 Task: Create List Brand Advocacy in Board Product Launch Strategies to Workspace Domain Name Registrars. Create List Brand Positioning Statement in Board Brand Reputation Management and Repair to Workspace Domain Name Registrars. Create List Brand Differentiation in Board Email Marketing Newsletter Strategy and Execution to Workspace Domain Name Registrars
Action: Mouse moved to (45, 378)
Screenshot: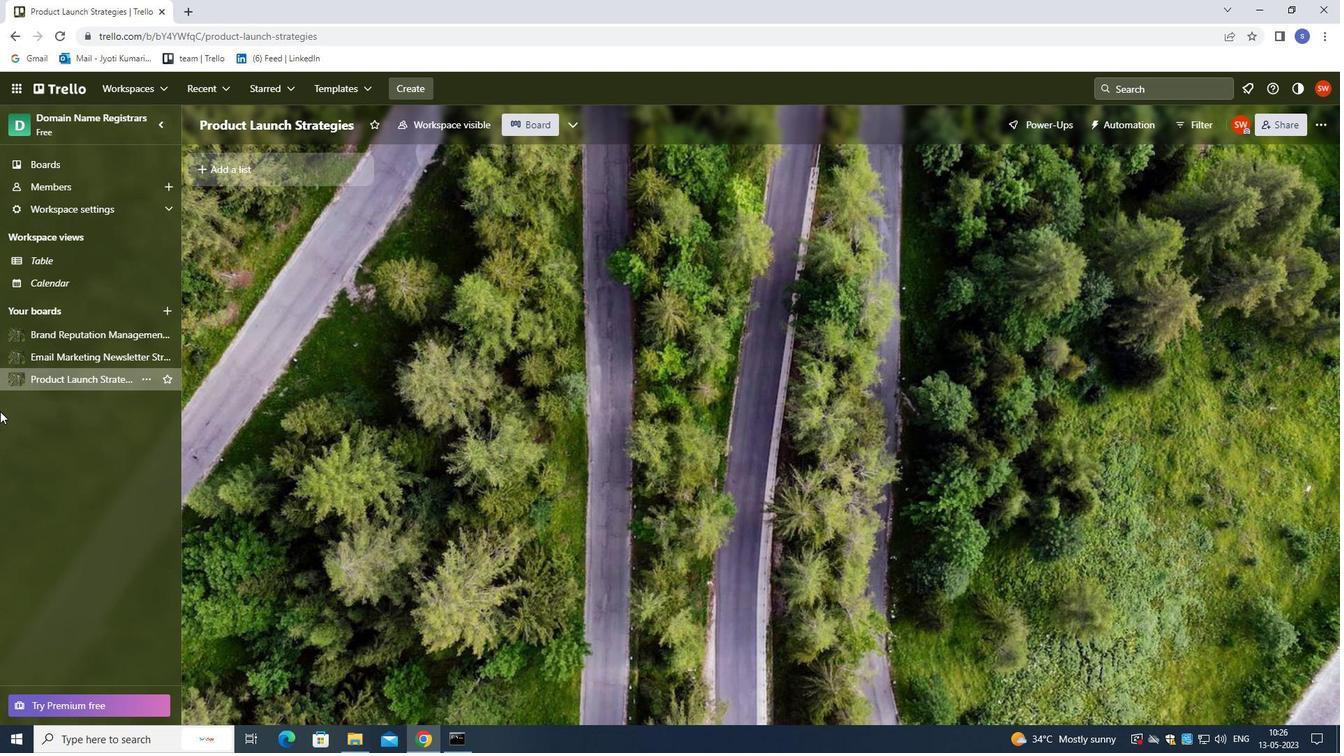 
Action: Mouse pressed left at (45, 378)
Screenshot: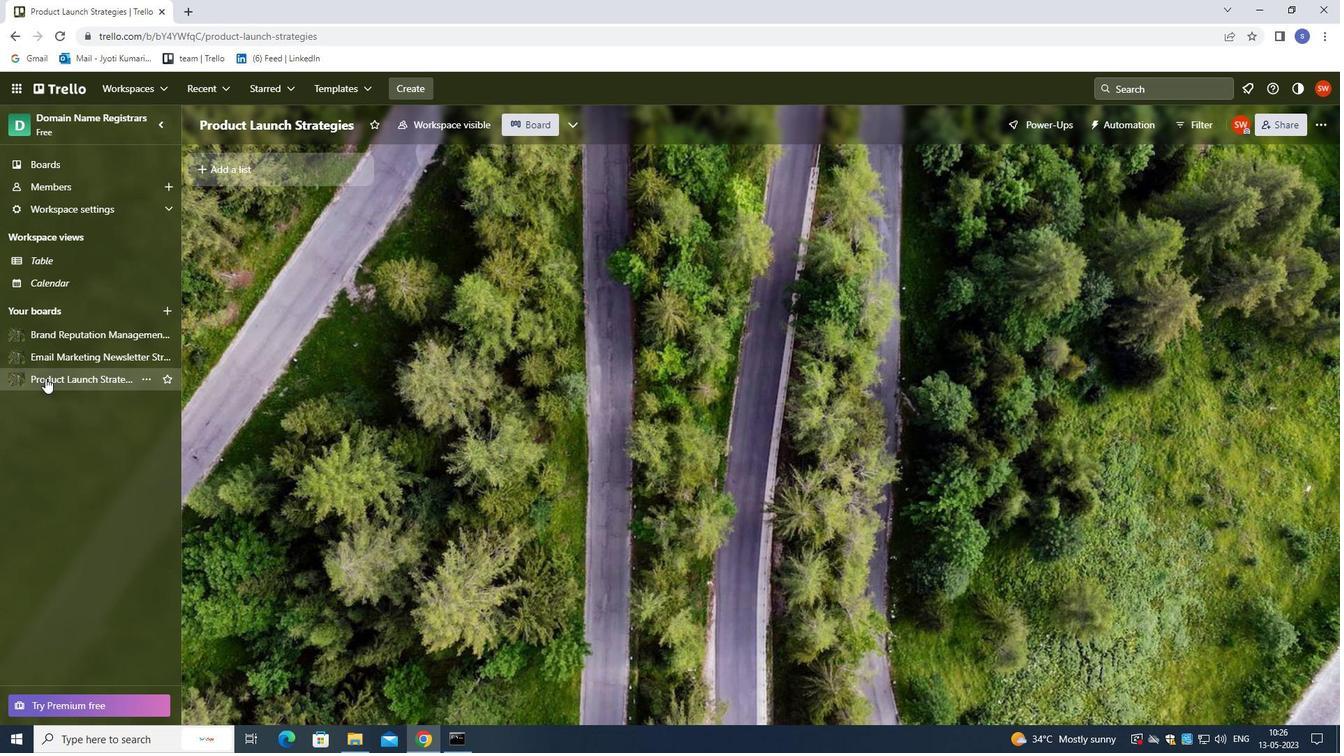 
Action: Mouse moved to (224, 161)
Screenshot: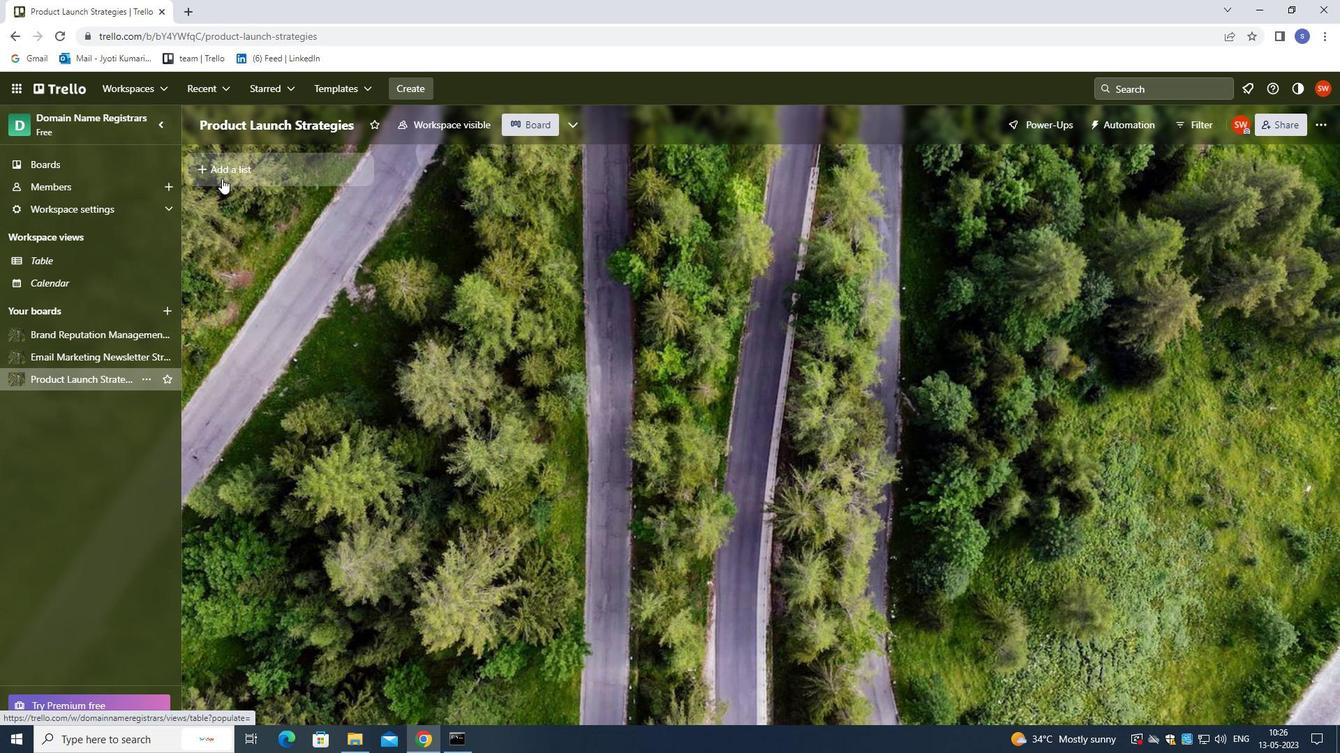 
Action: Mouse pressed left at (224, 161)
Screenshot: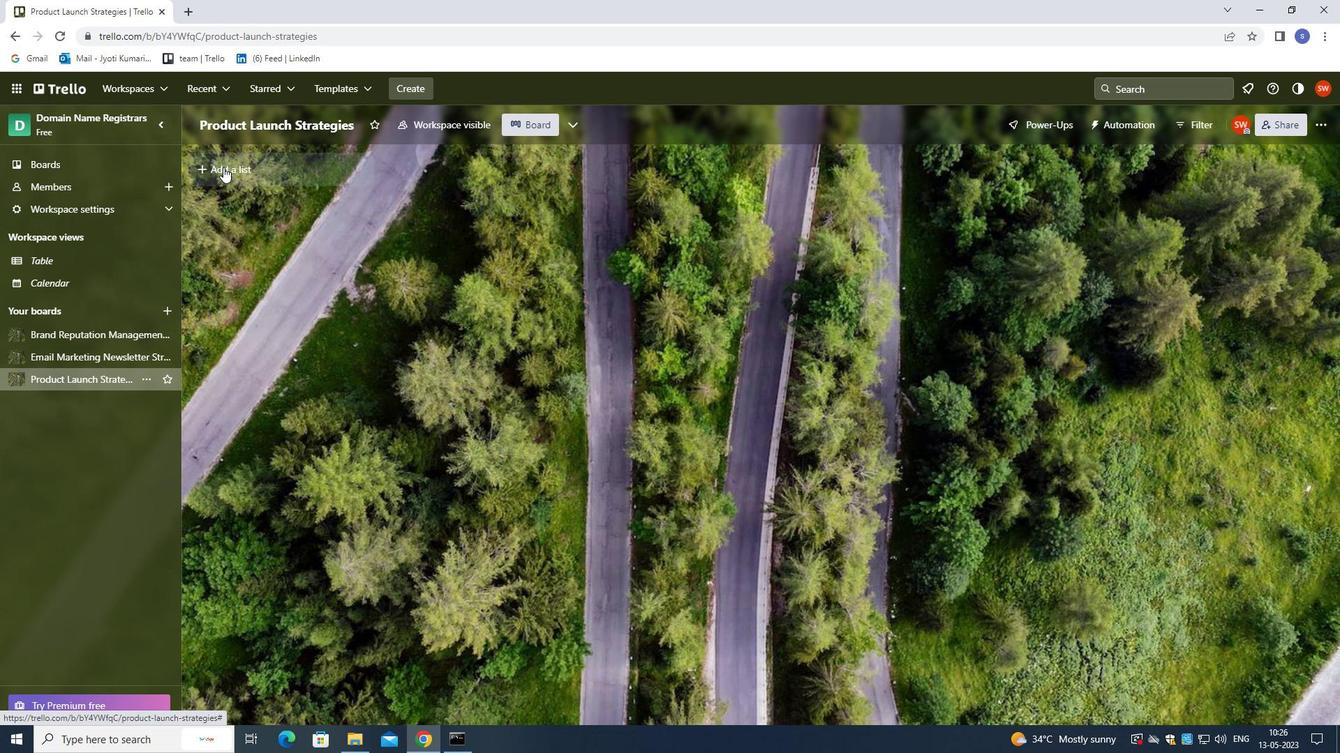 
Action: Mouse moved to (235, 164)
Screenshot: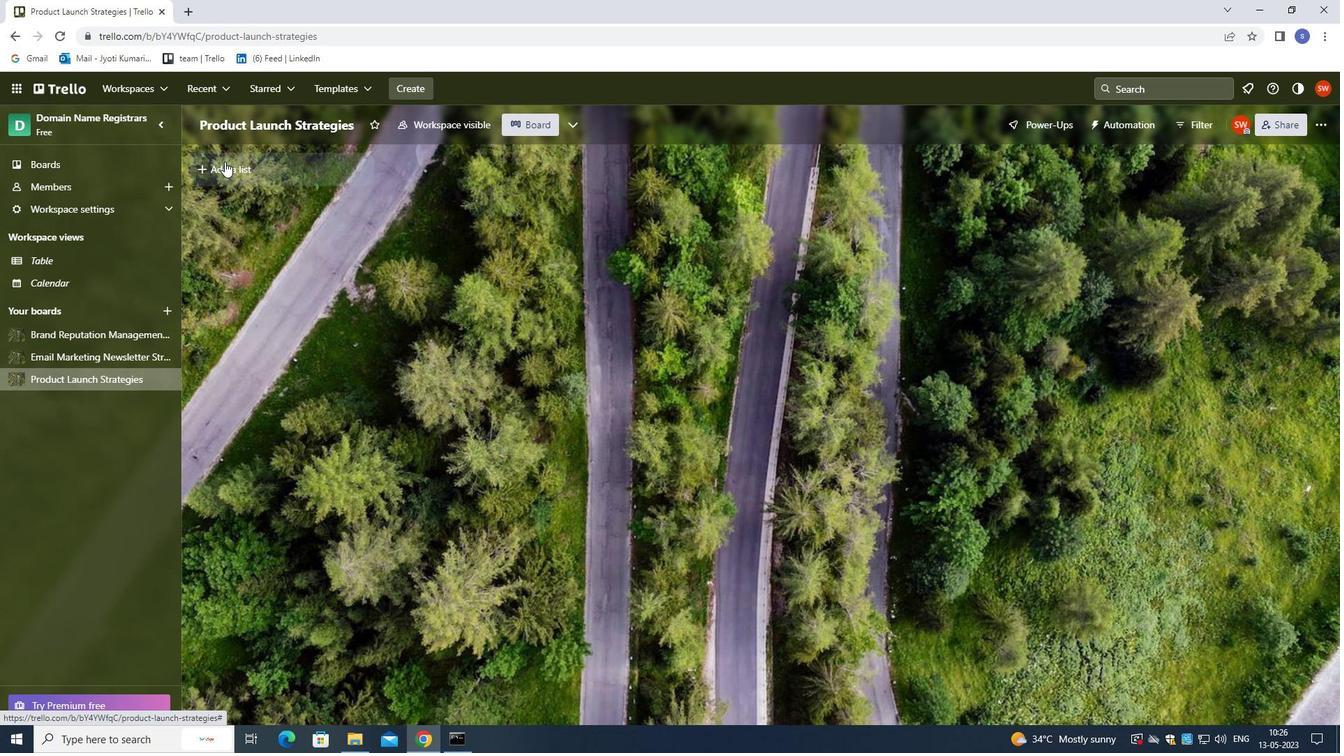 
Action: Key pressed <Key.shift>BRAND<Key.space><Key.shift>ADVOCACY<Key.enter>
Screenshot: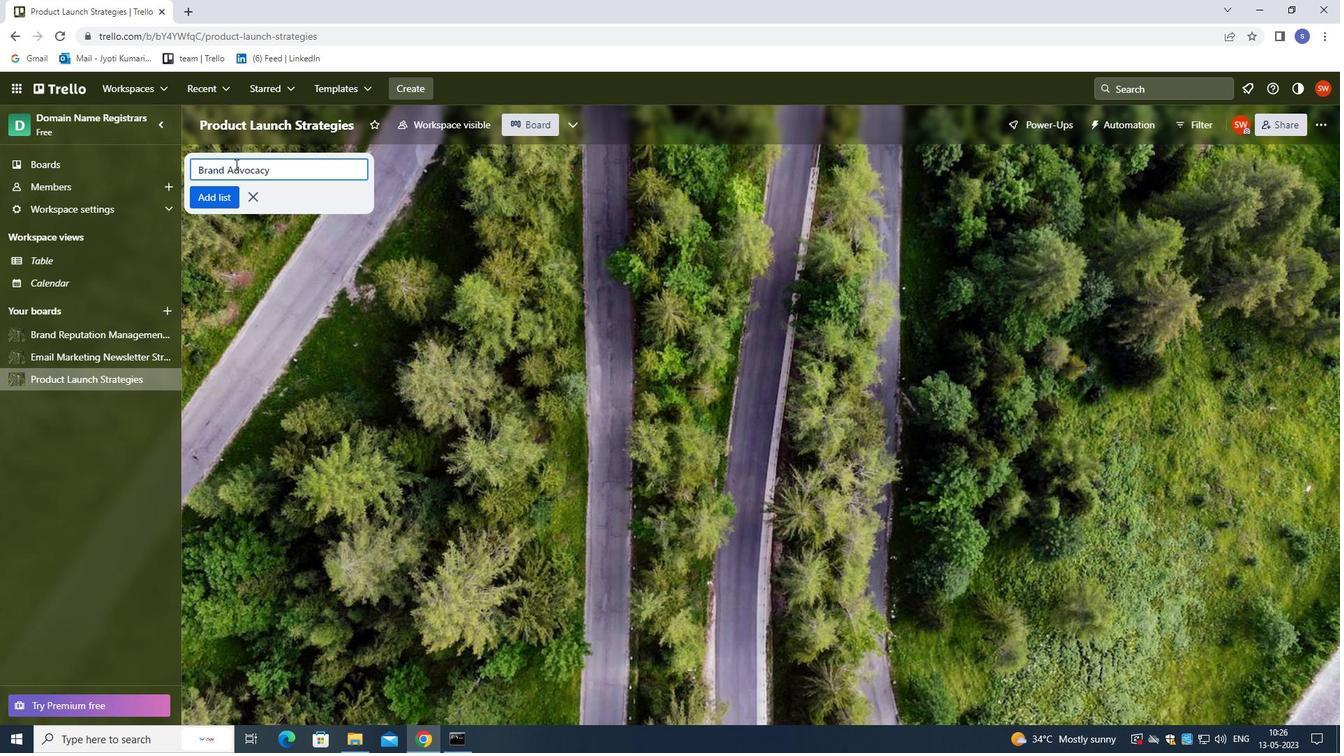 
Action: Mouse moved to (60, 335)
Screenshot: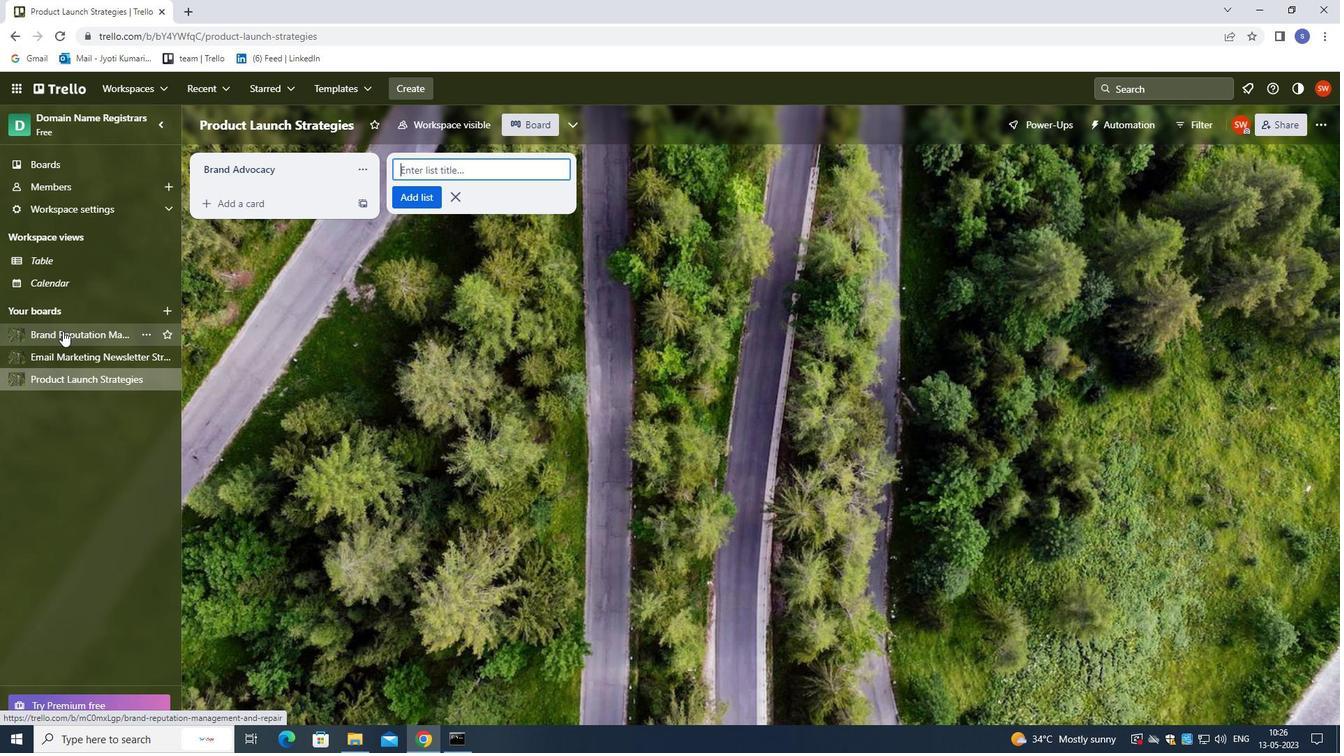
Action: Mouse pressed left at (60, 335)
Screenshot: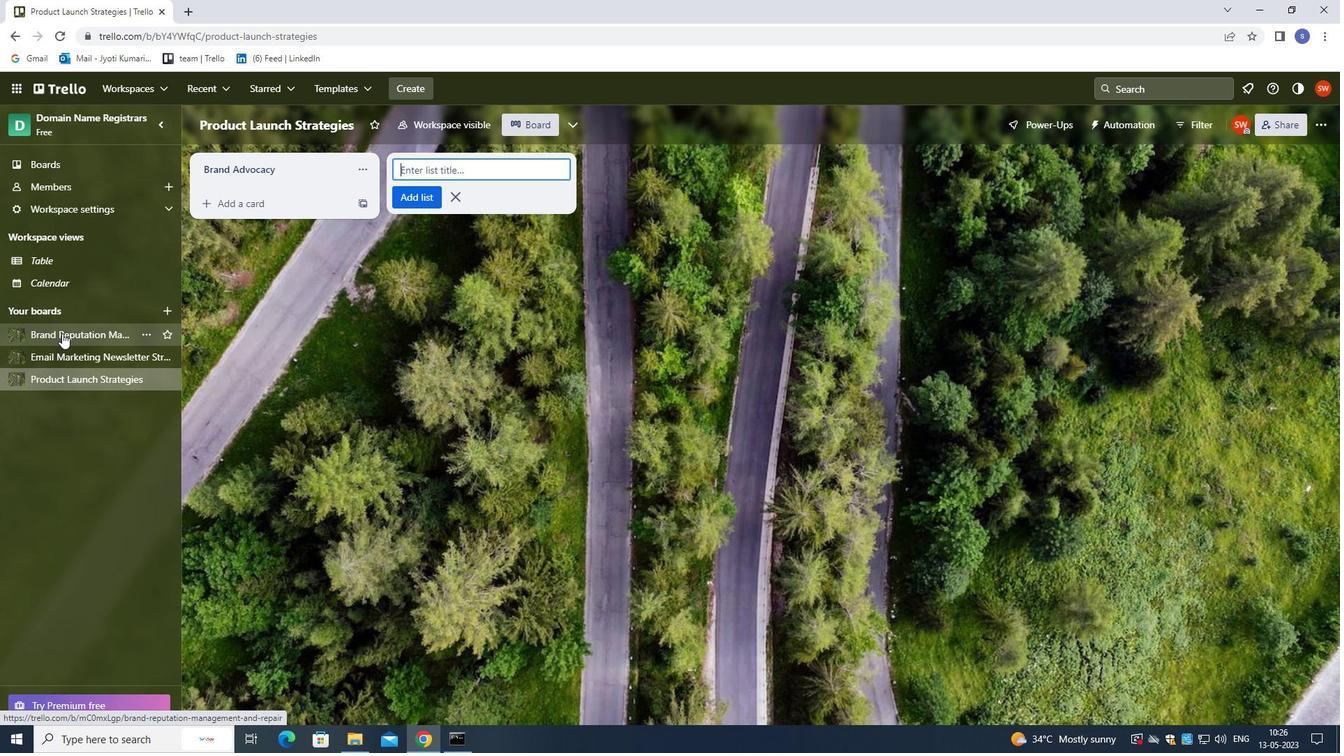 
Action: Mouse moved to (245, 177)
Screenshot: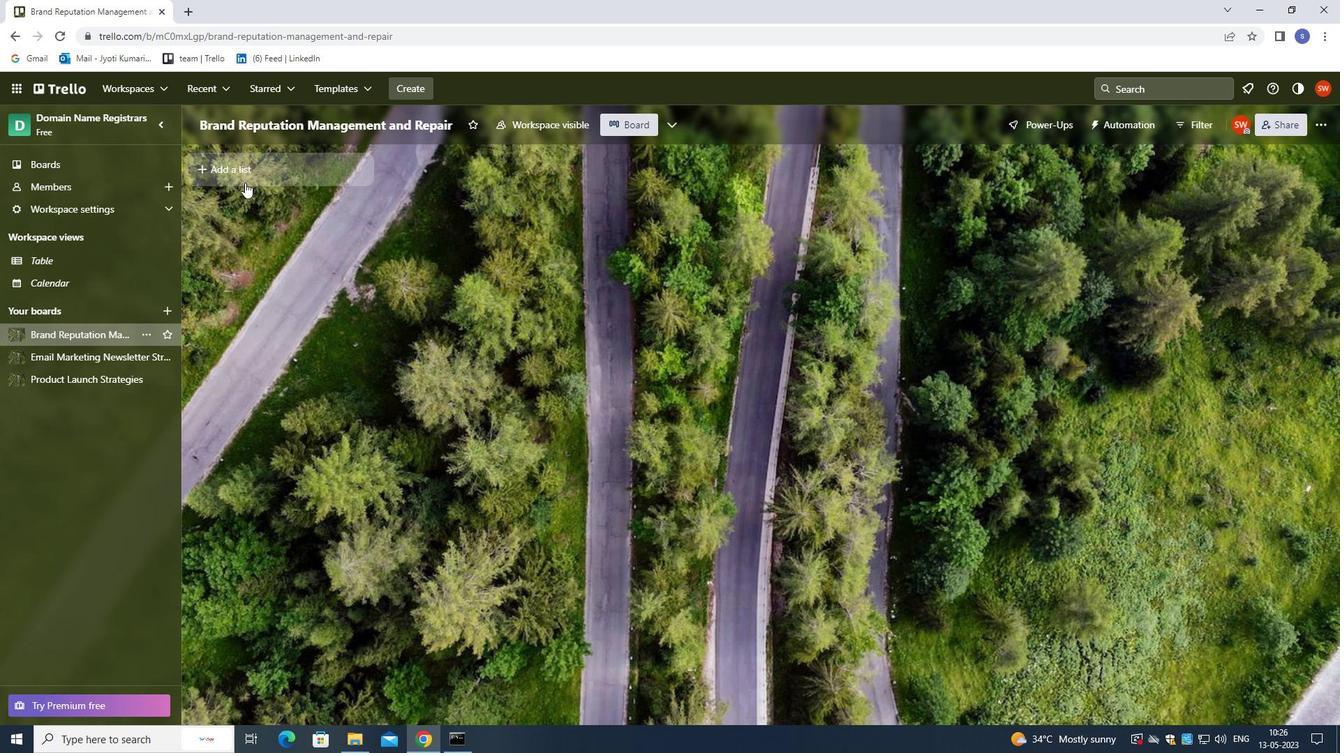 
Action: Mouse pressed left at (245, 177)
Screenshot: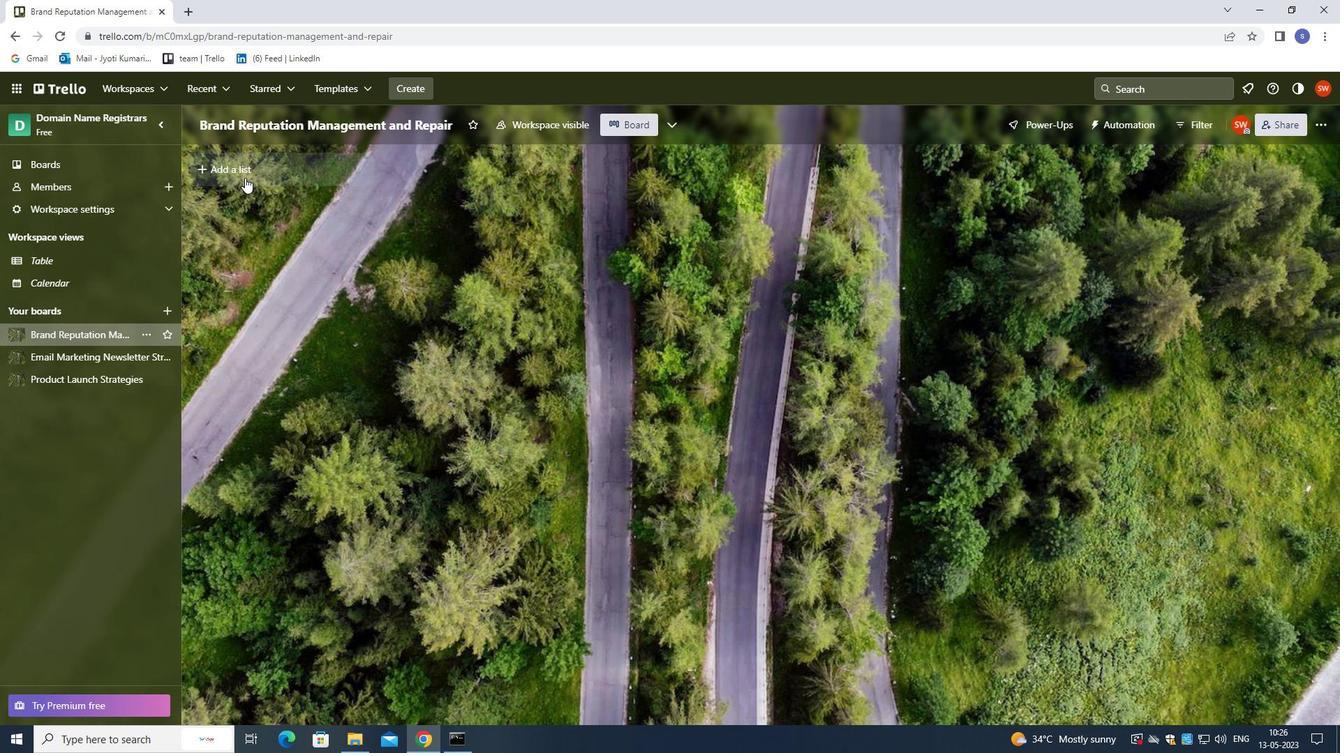 
Action: Mouse moved to (266, 262)
Screenshot: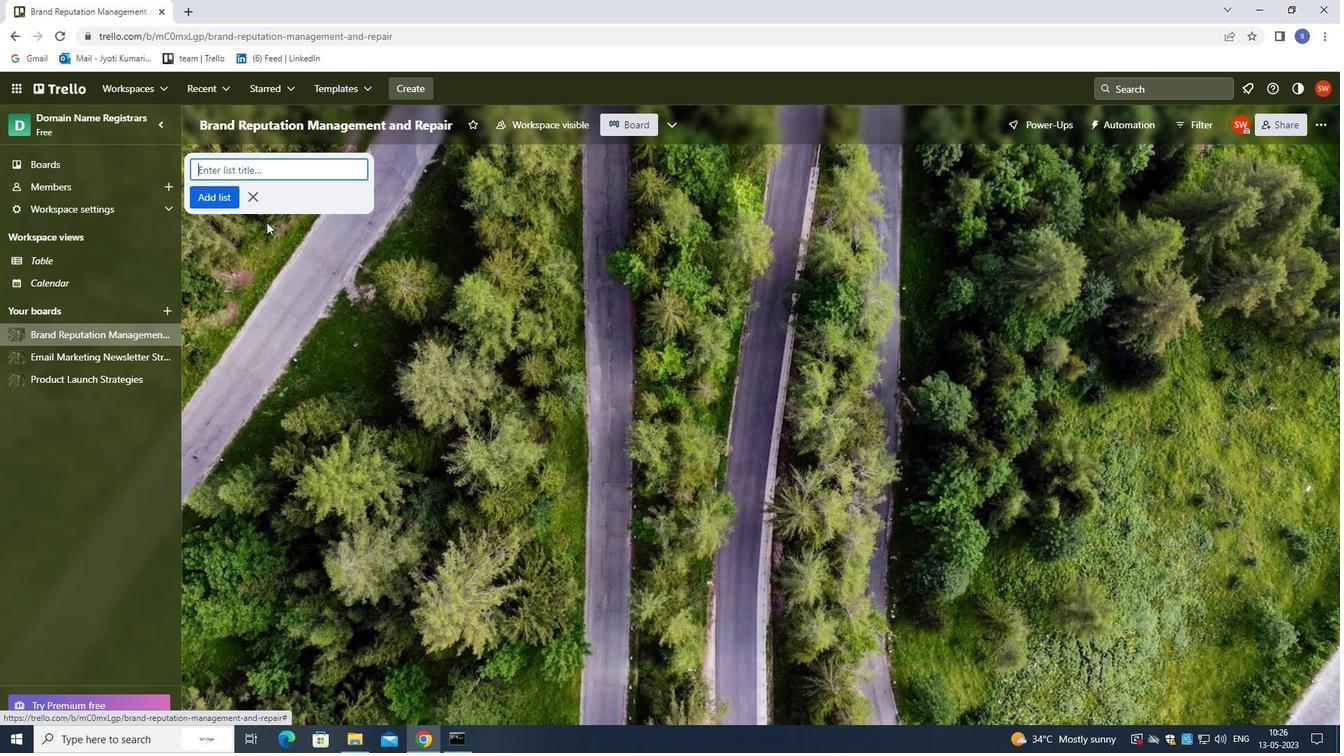 
Action: Key pressed <Key.shift>BRAND<Key.space><Key.shift>POSITIONING<Key.space><Key.shift><Key.shift><Key.shift><Key.shift><Key.shift><Key.shift><Key.shift><Key.shift><Key.shift><Key.shift><Key.shift>STATEMENT<Key.enter>
Screenshot: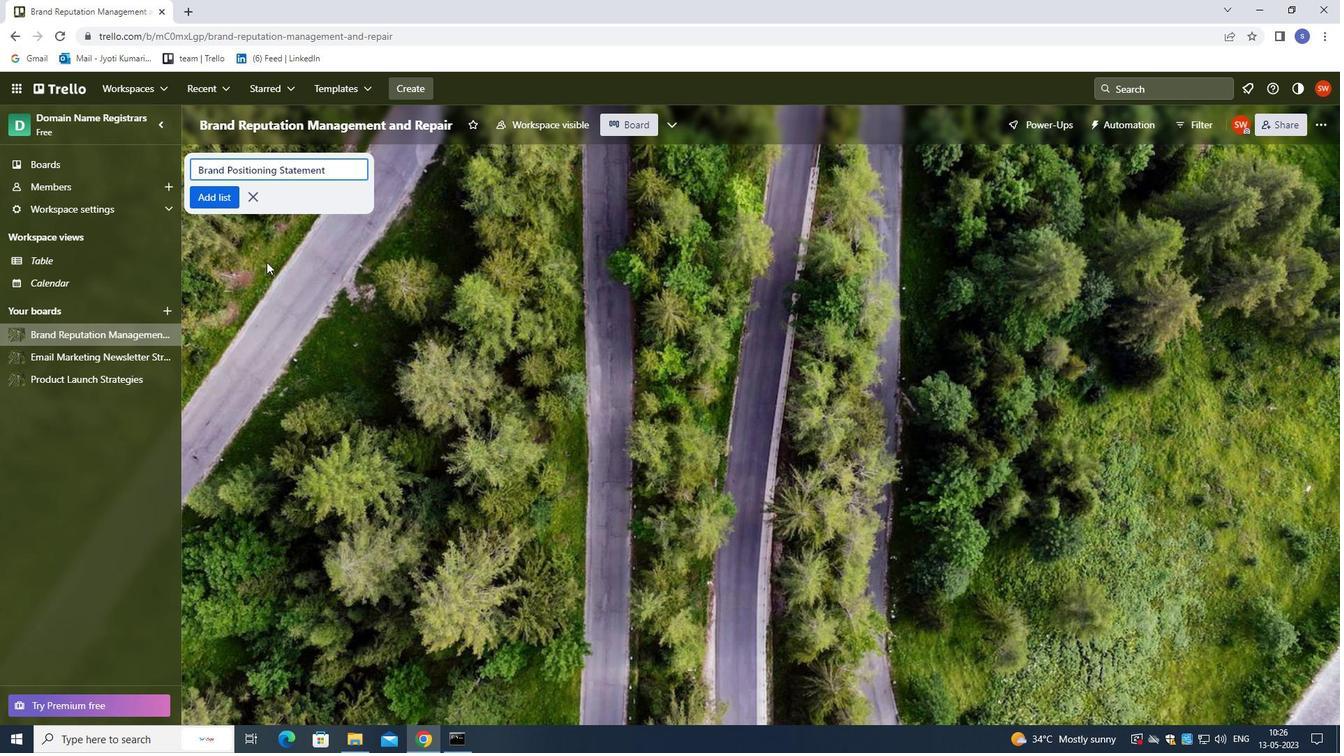 
Action: Mouse moved to (78, 355)
Screenshot: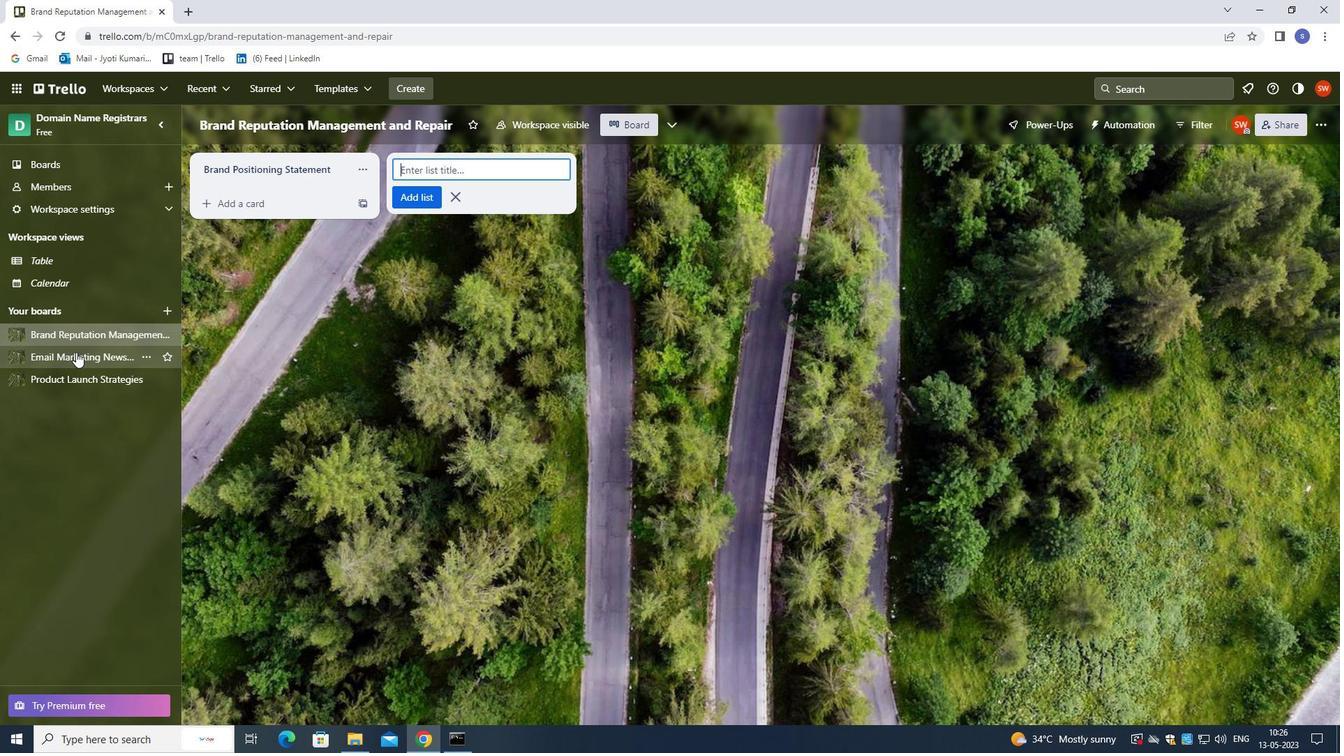 
Action: Mouse pressed left at (78, 355)
Screenshot: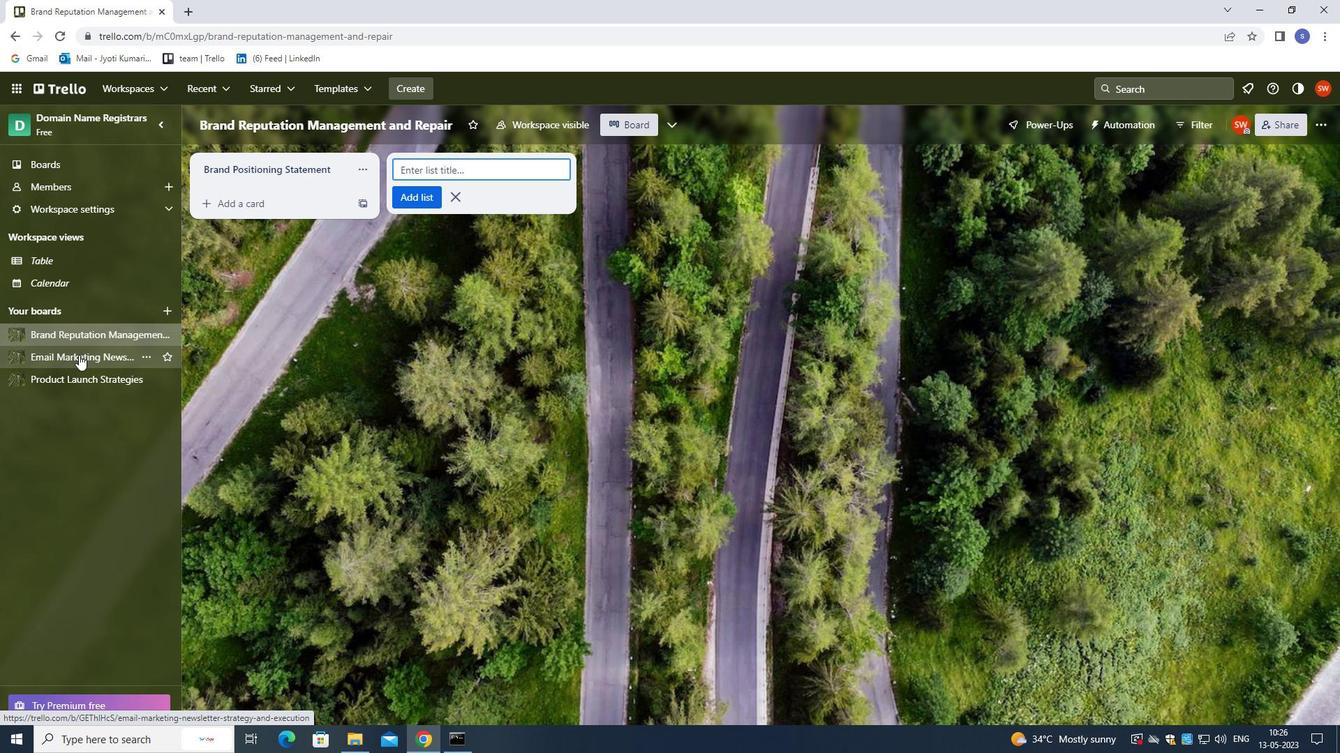 
Action: Key pressed <Key.shift>BRAND<Key.space><Key.shift>DIFFER
Screenshot: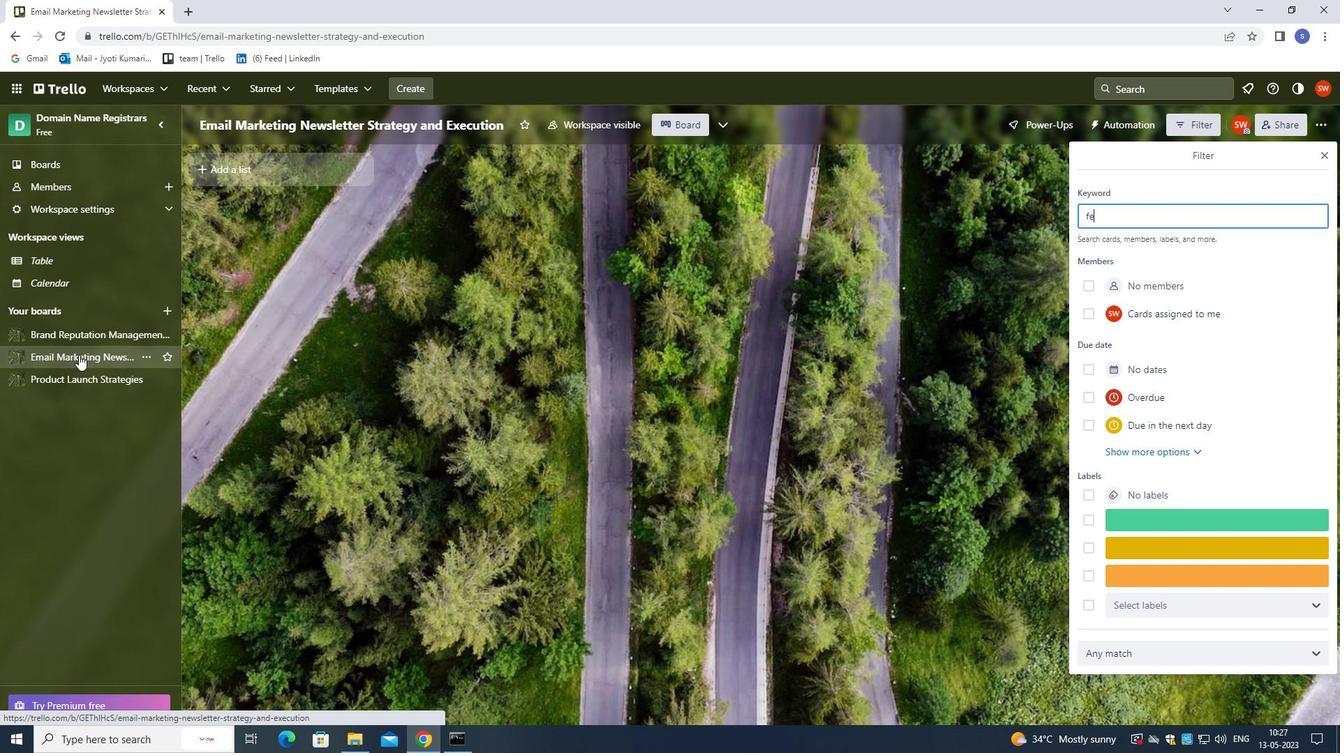 
Action: Mouse moved to (1322, 155)
Screenshot: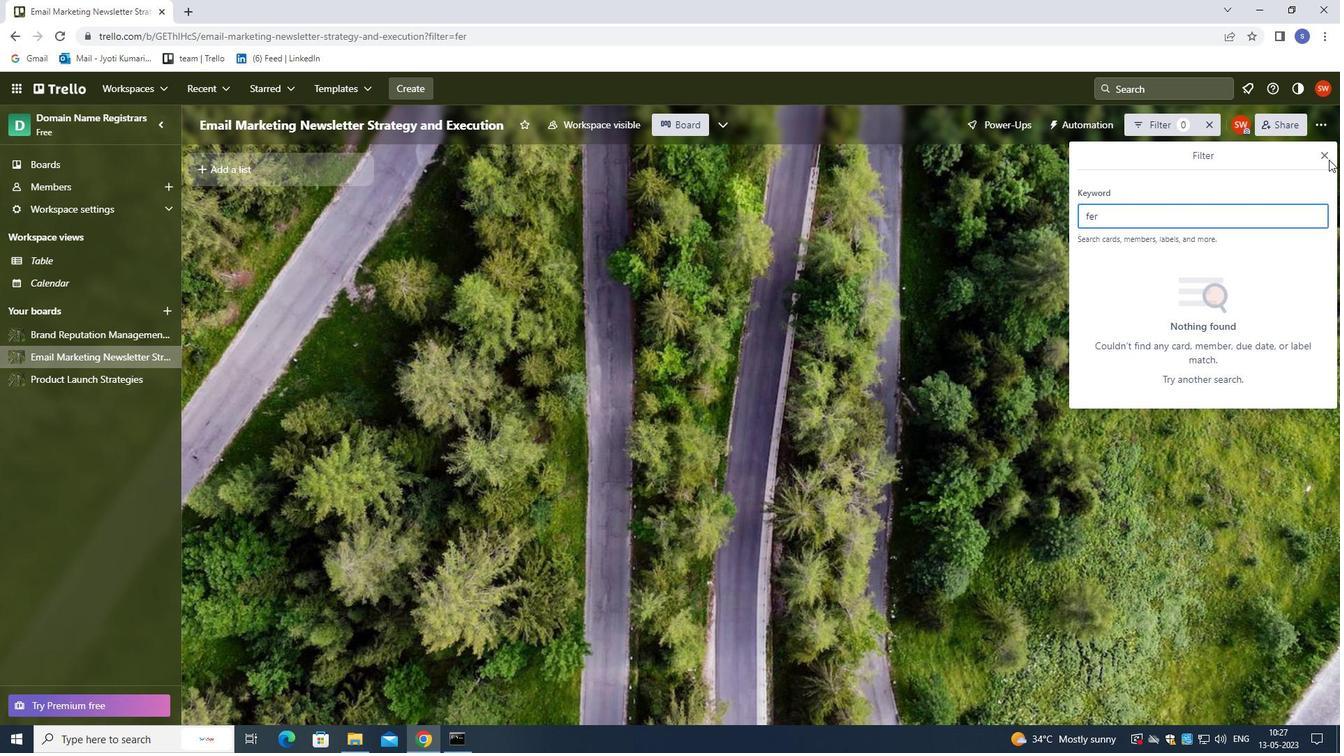 
Action: Mouse pressed left at (1322, 155)
Screenshot: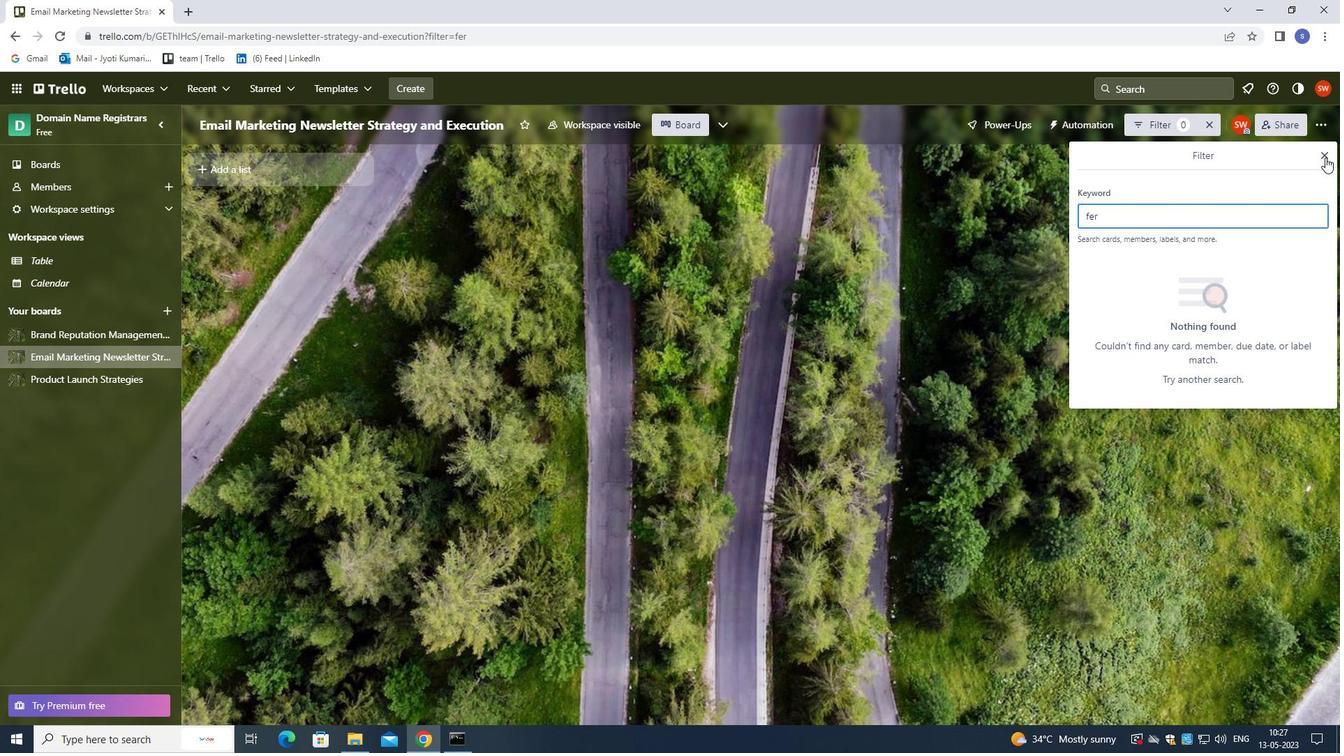 
Action: Mouse moved to (267, 172)
Screenshot: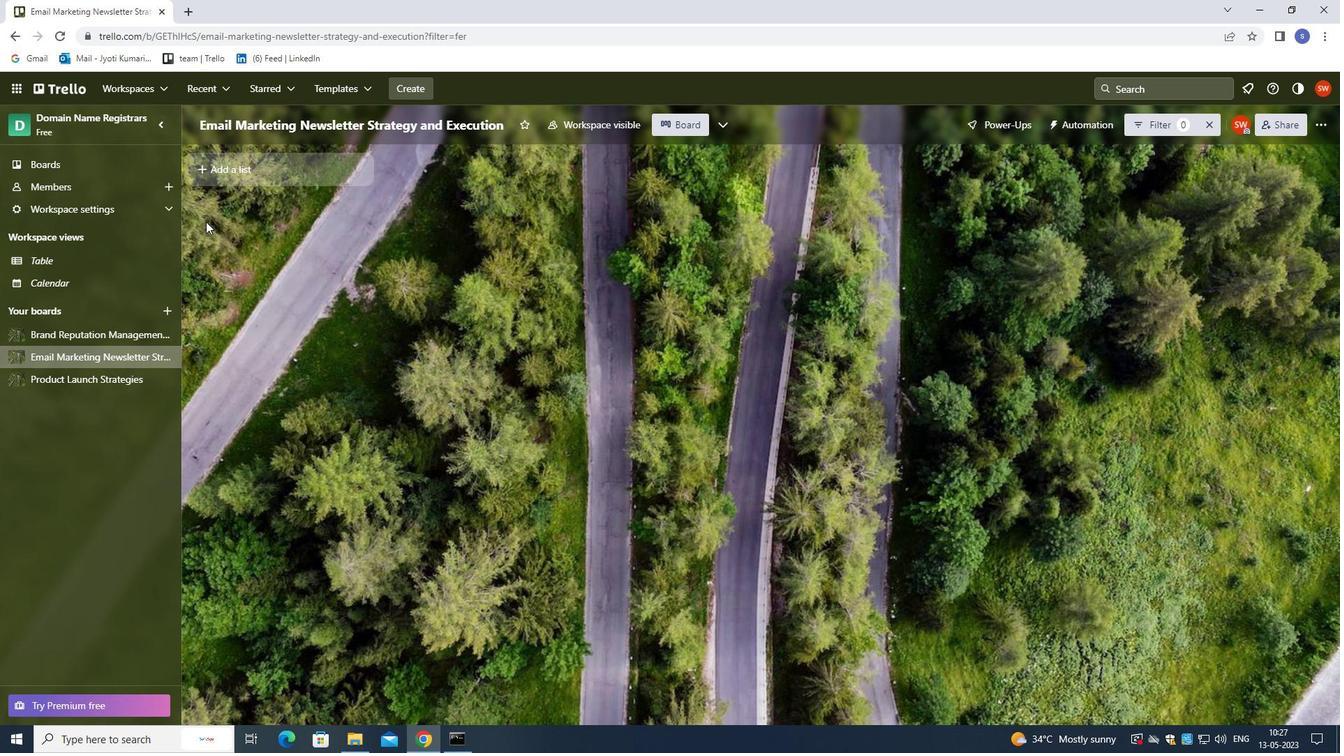 
Action: Mouse pressed left at (267, 172)
Screenshot: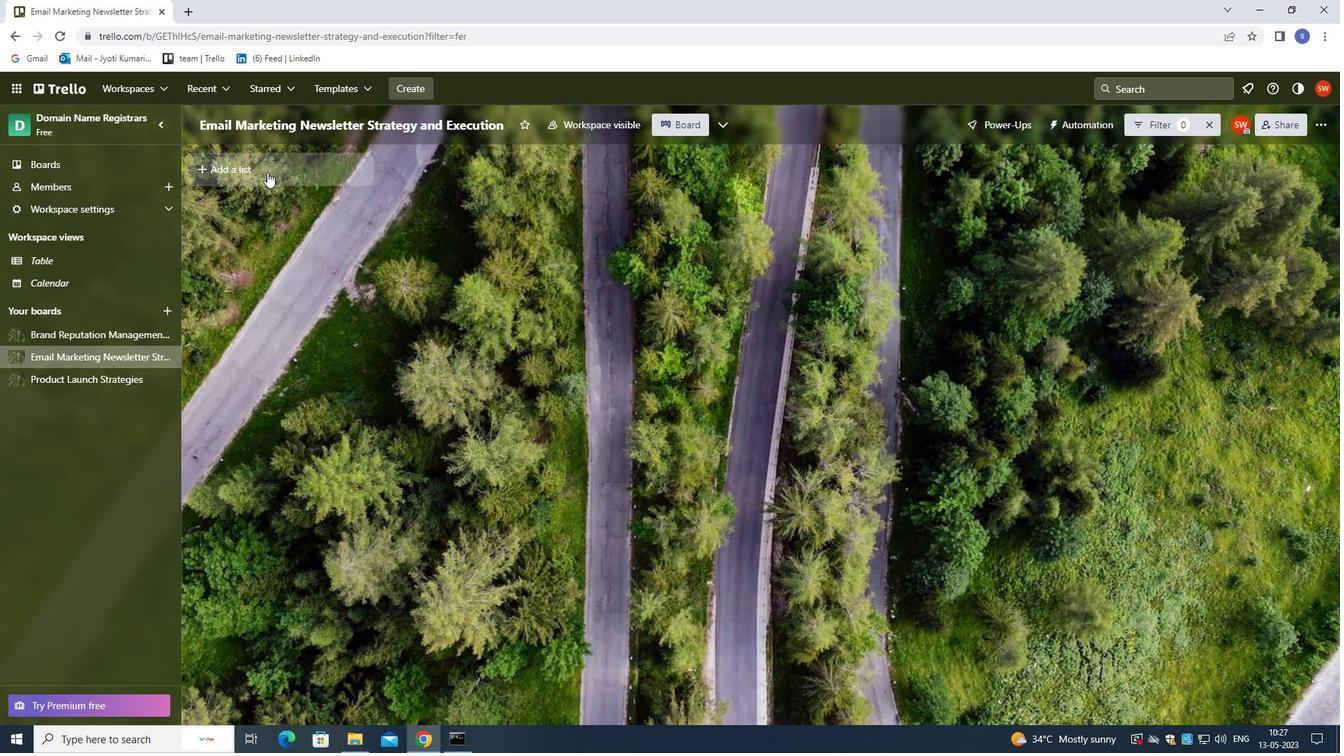 
Action: Mouse moved to (371, 369)
Screenshot: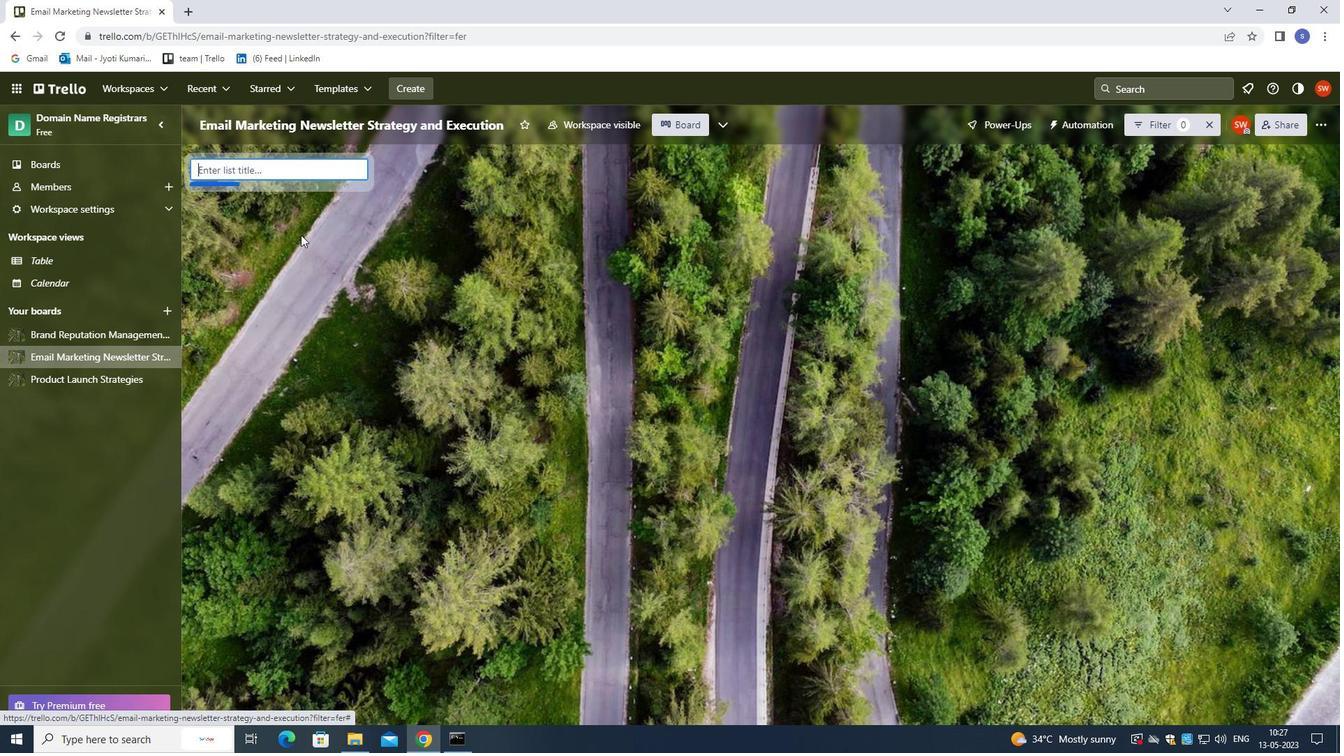 
Action: Key pressed <Key.shift>BRAND<Key.space><Key.shift>DIFFERENTI<Key.backspace><Key.backspace>TIATION<Key.enter>
Screenshot: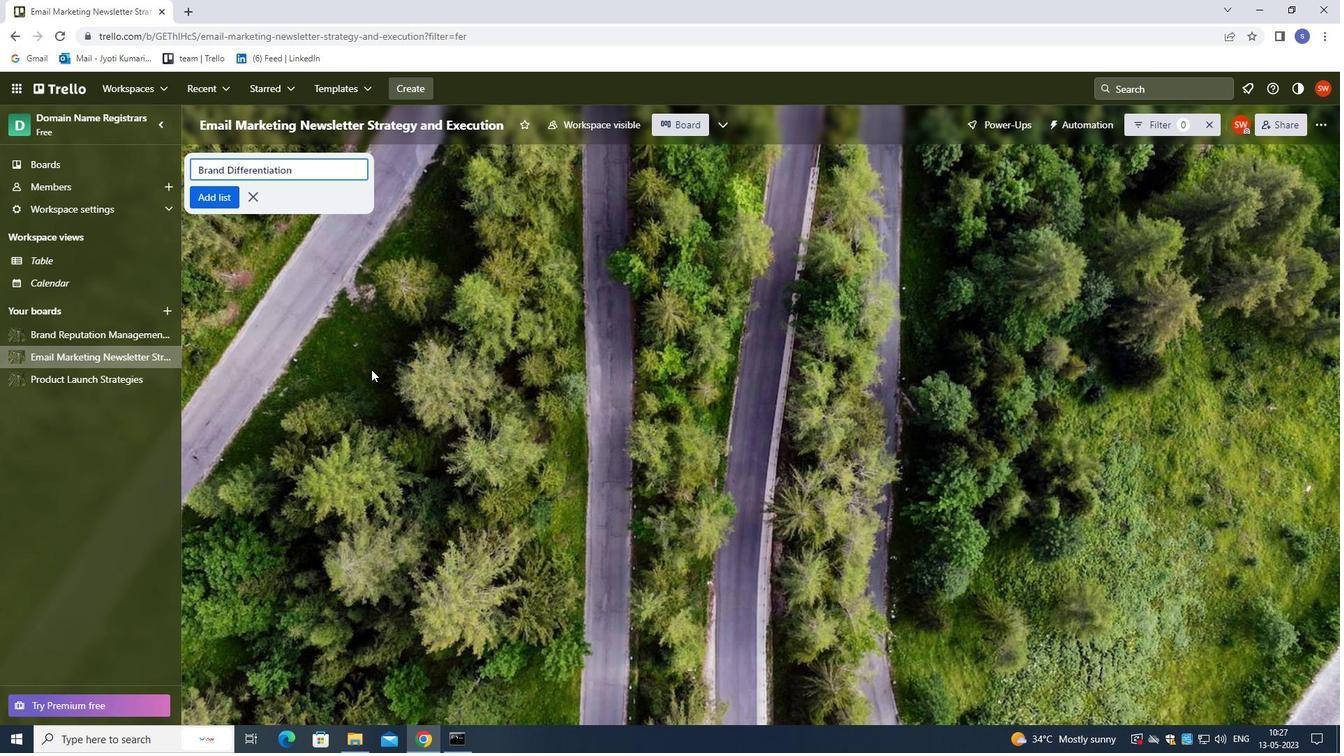 
Action: Mouse moved to (372, 371)
Screenshot: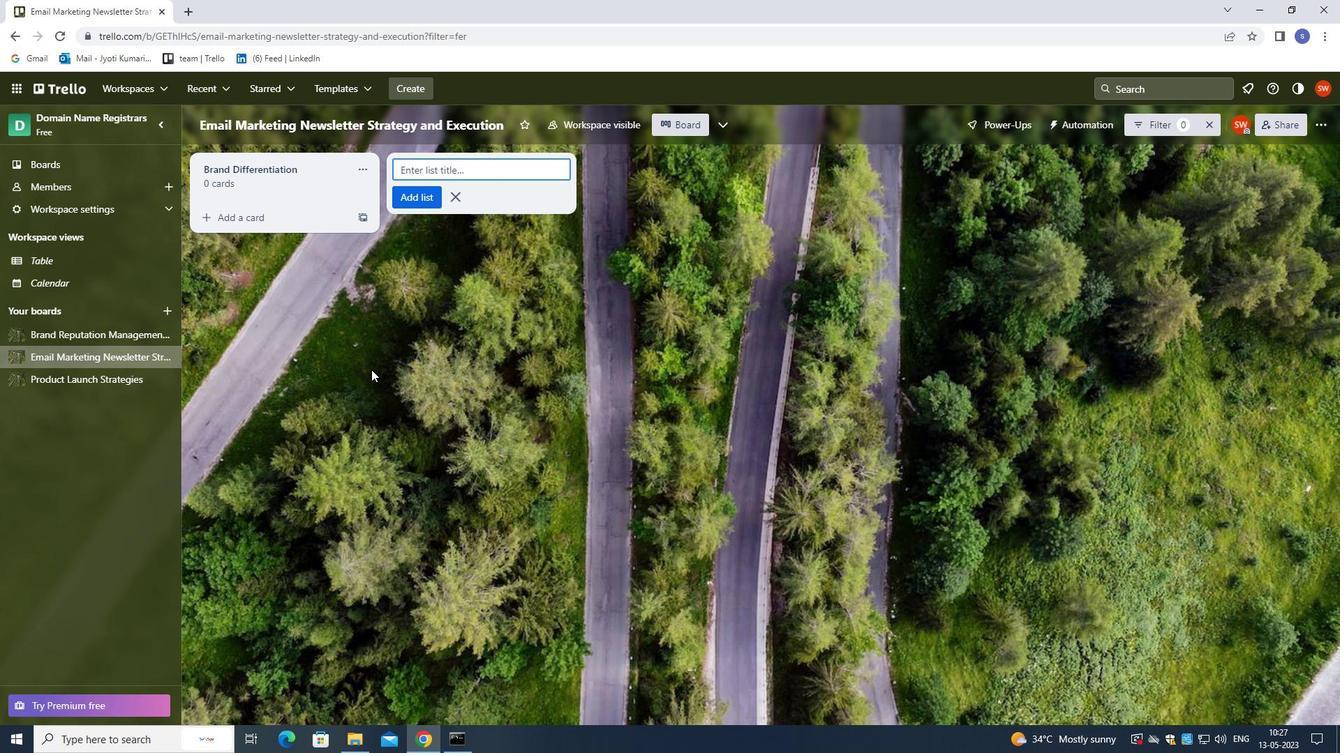 
